 Task: Create a due date automation trigger when advanced on, on the monday of the week a card is due add dates due today at 11:00 AM.
Action: Mouse moved to (879, 261)
Screenshot: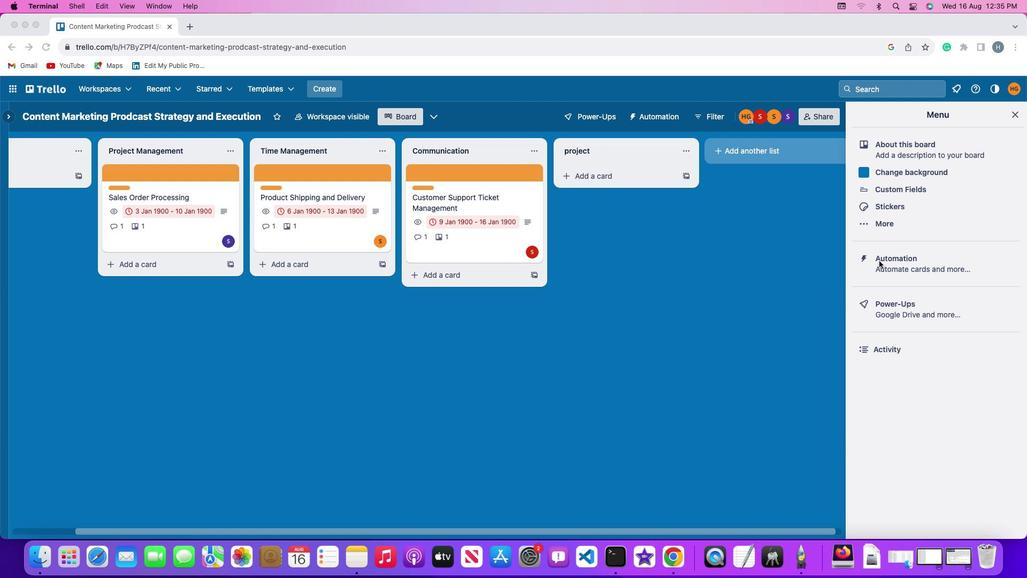 
Action: Mouse pressed left at (879, 261)
Screenshot: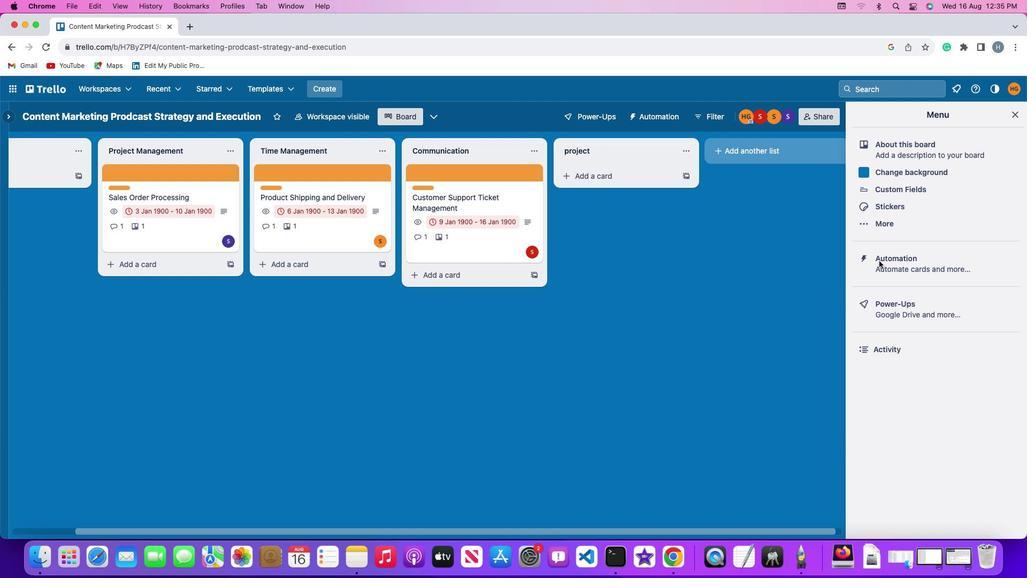 
Action: Mouse pressed left at (879, 261)
Screenshot: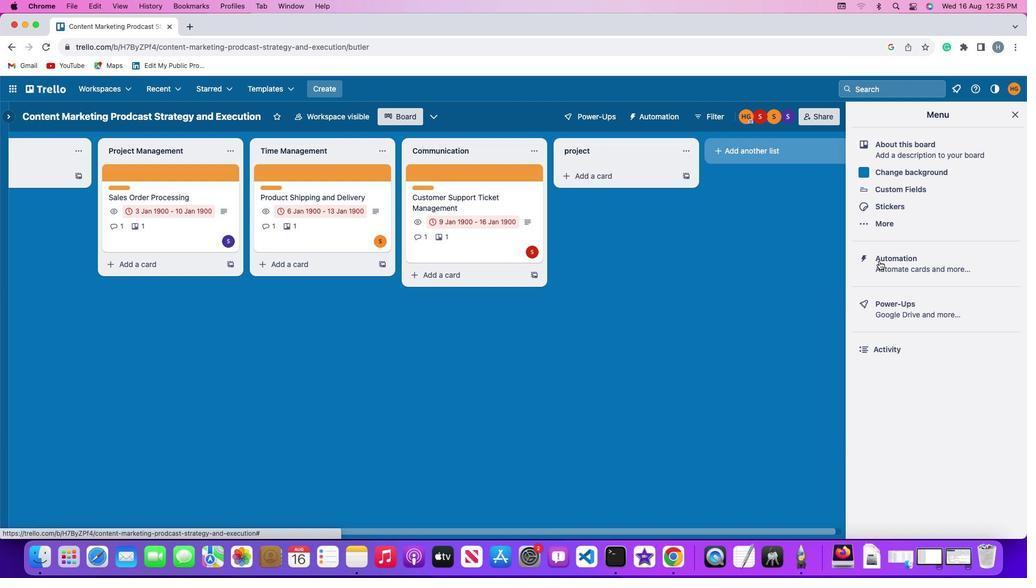 
Action: Mouse moved to (89, 255)
Screenshot: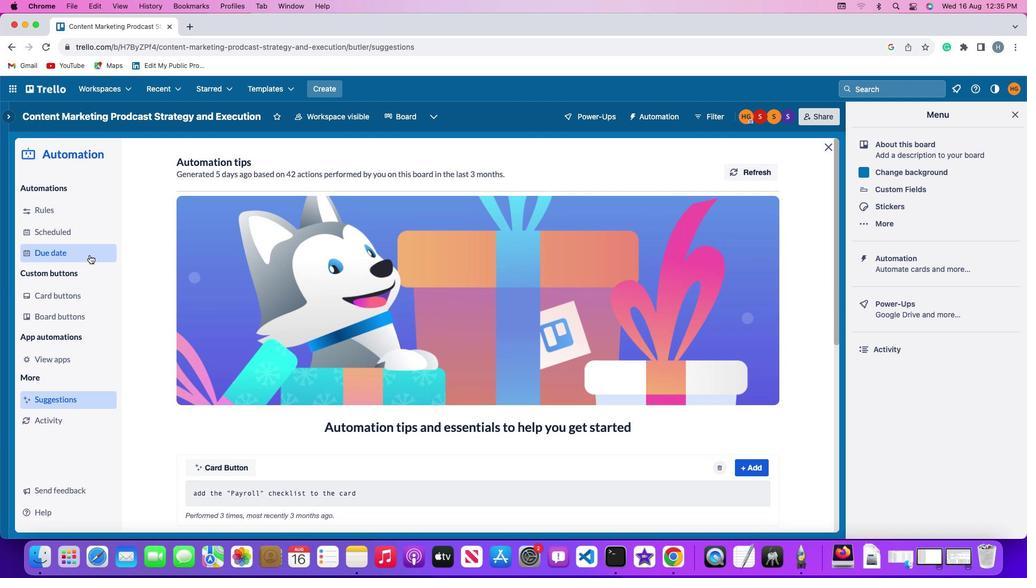 
Action: Mouse pressed left at (89, 255)
Screenshot: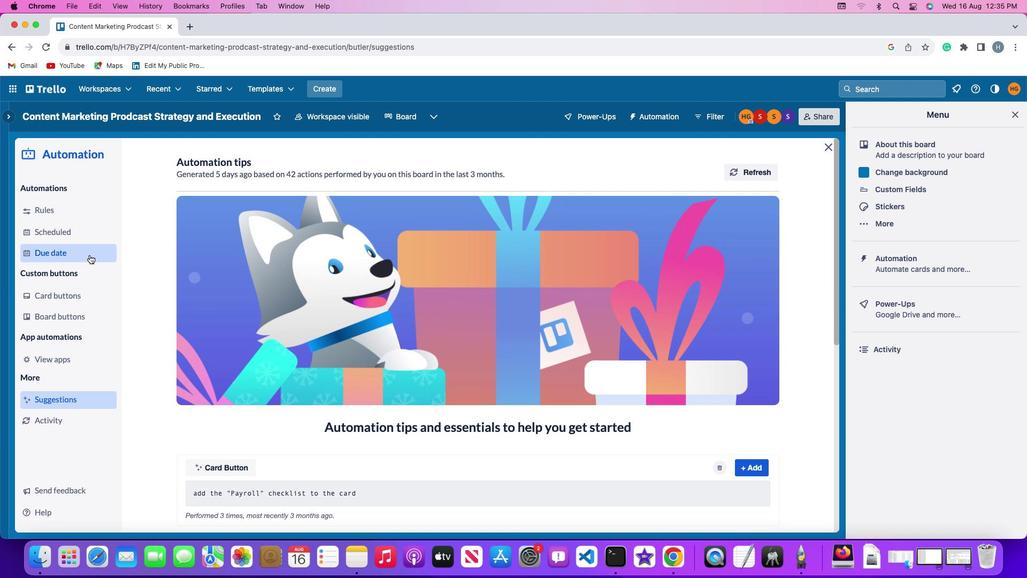 
Action: Mouse moved to (713, 164)
Screenshot: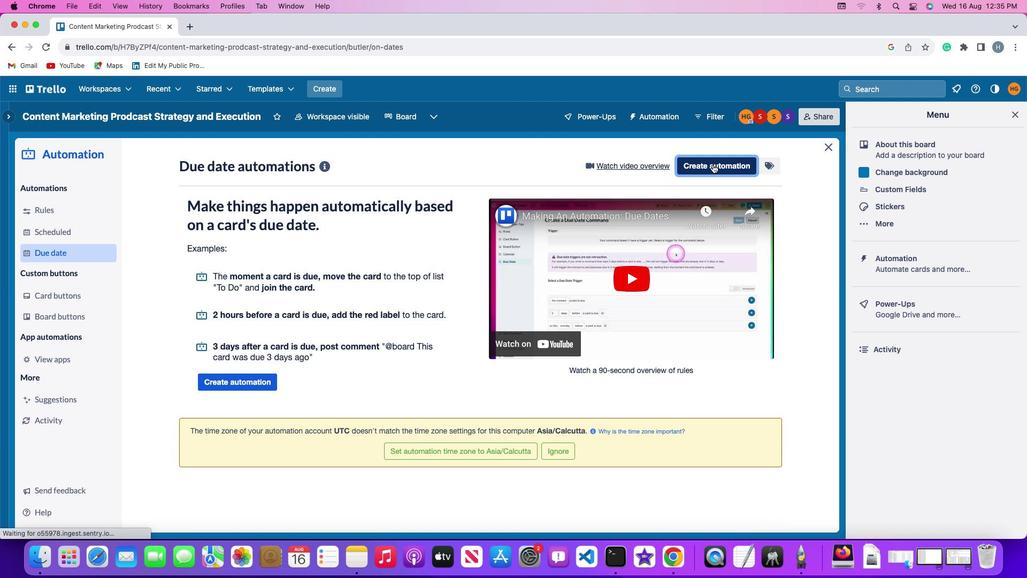 
Action: Mouse pressed left at (713, 164)
Screenshot: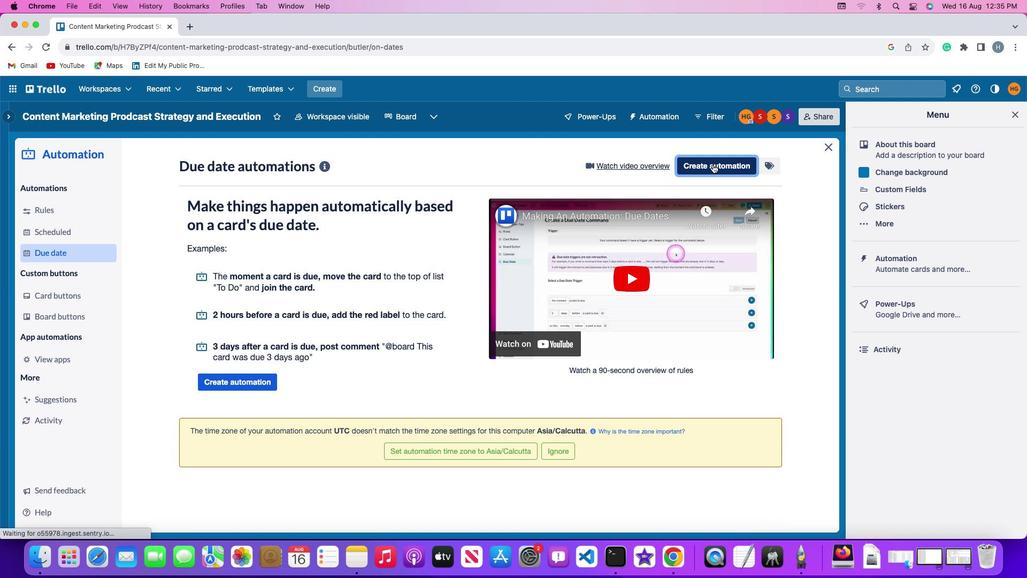 
Action: Mouse moved to (236, 264)
Screenshot: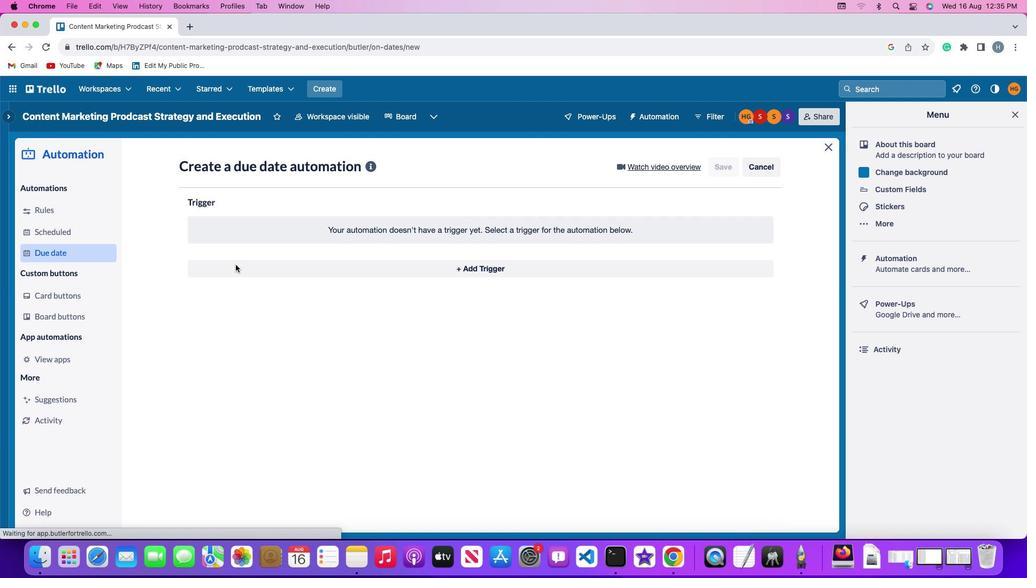 
Action: Mouse pressed left at (236, 264)
Screenshot: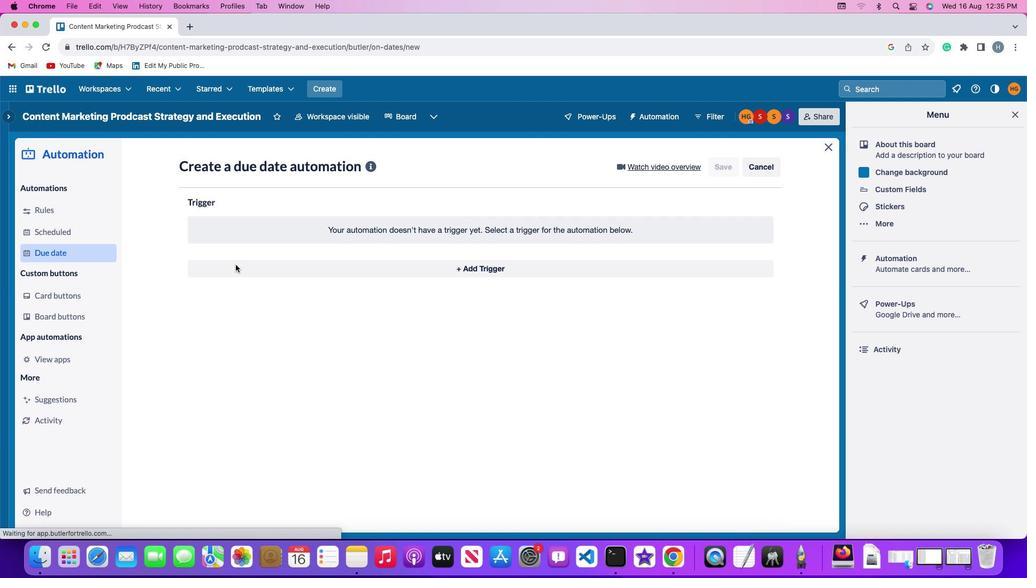 
Action: Mouse moved to (237, 462)
Screenshot: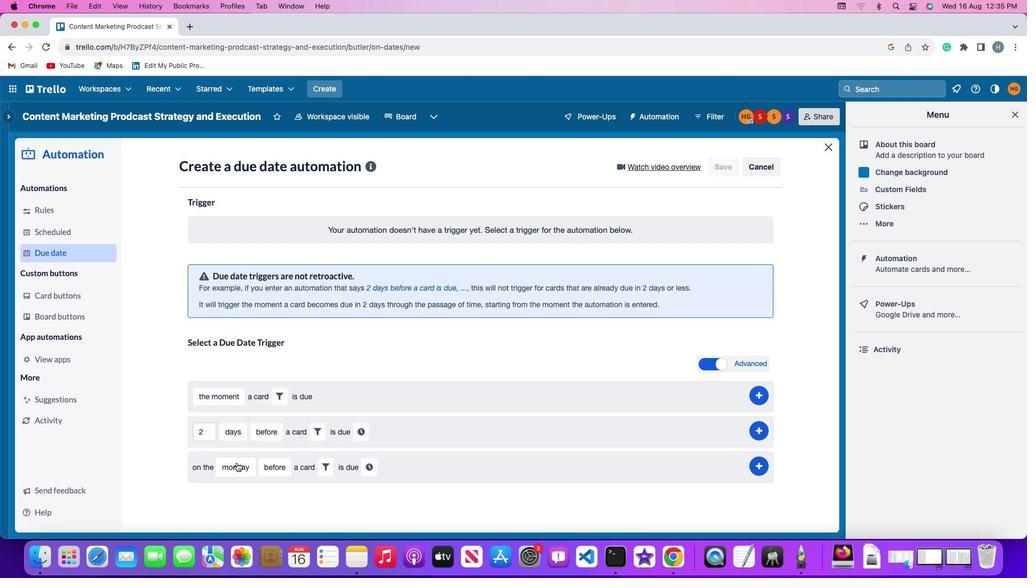 
Action: Mouse pressed left at (237, 462)
Screenshot: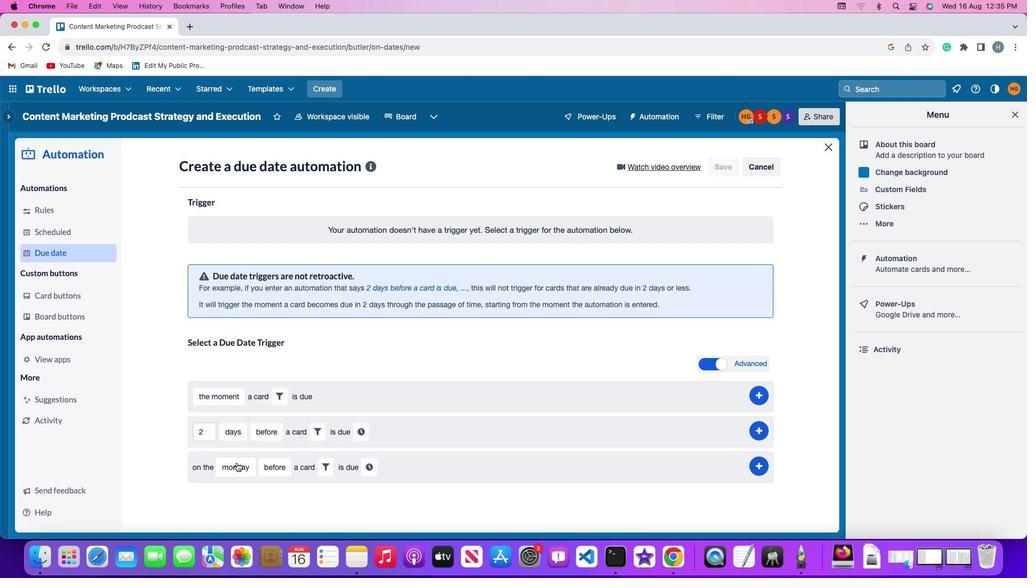
Action: Mouse moved to (239, 317)
Screenshot: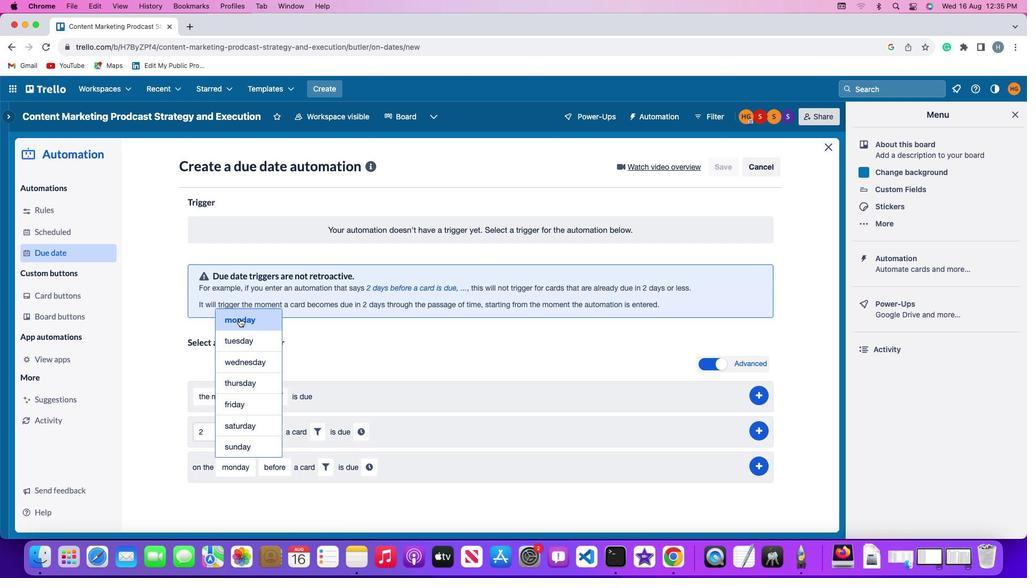 
Action: Mouse pressed left at (239, 317)
Screenshot: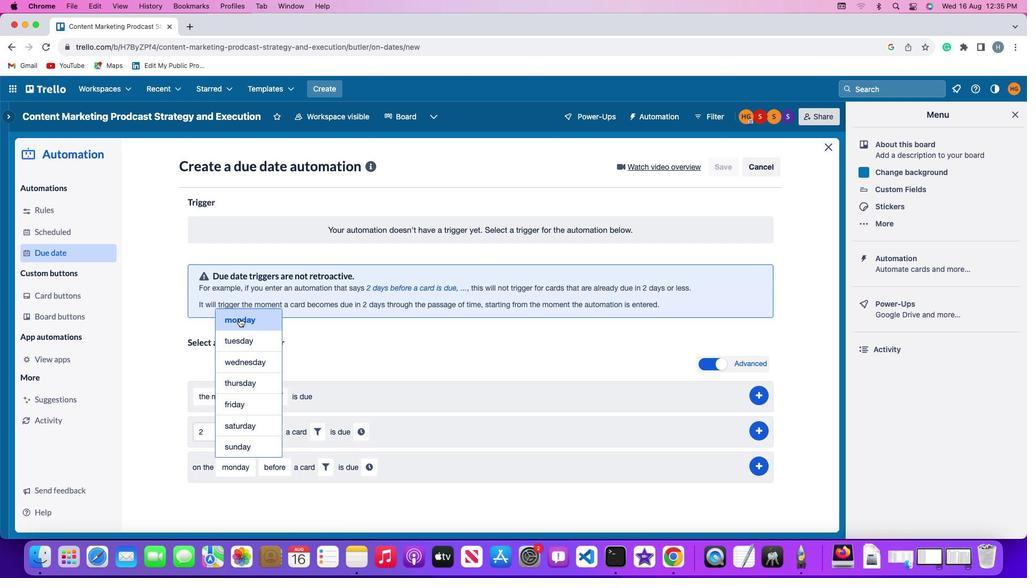 
Action: Mouse moved to (274, 471)
Screenshot: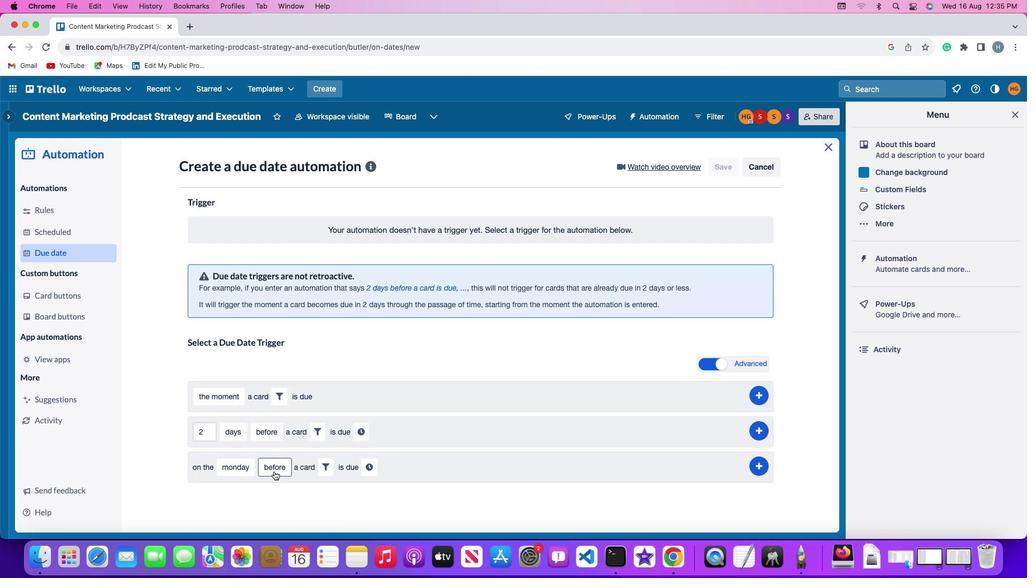 
Action: Mouse pressed left at (274, 471)
Screenshot: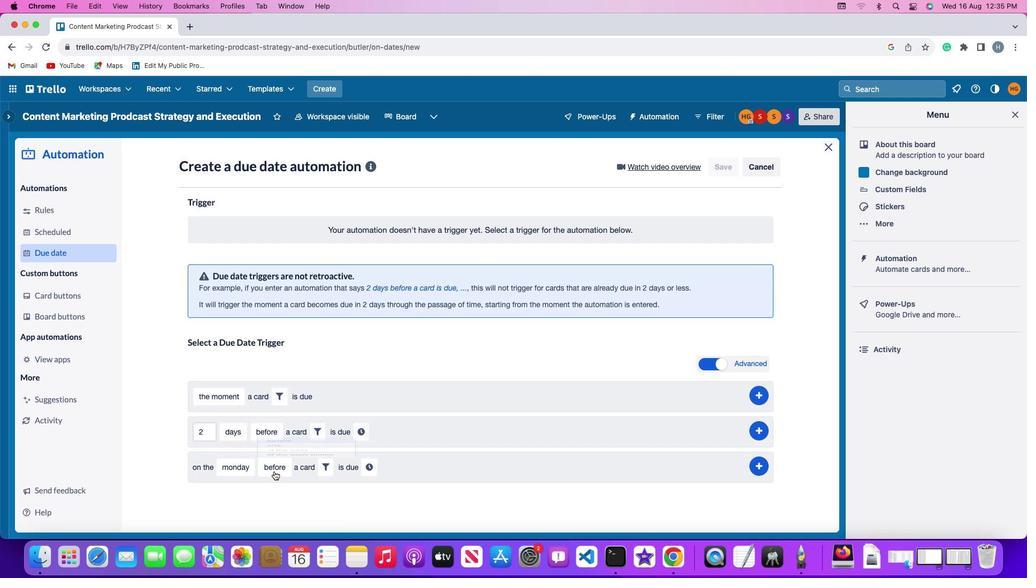 
Action: Mouse moved to (279, 428)
Screenshot: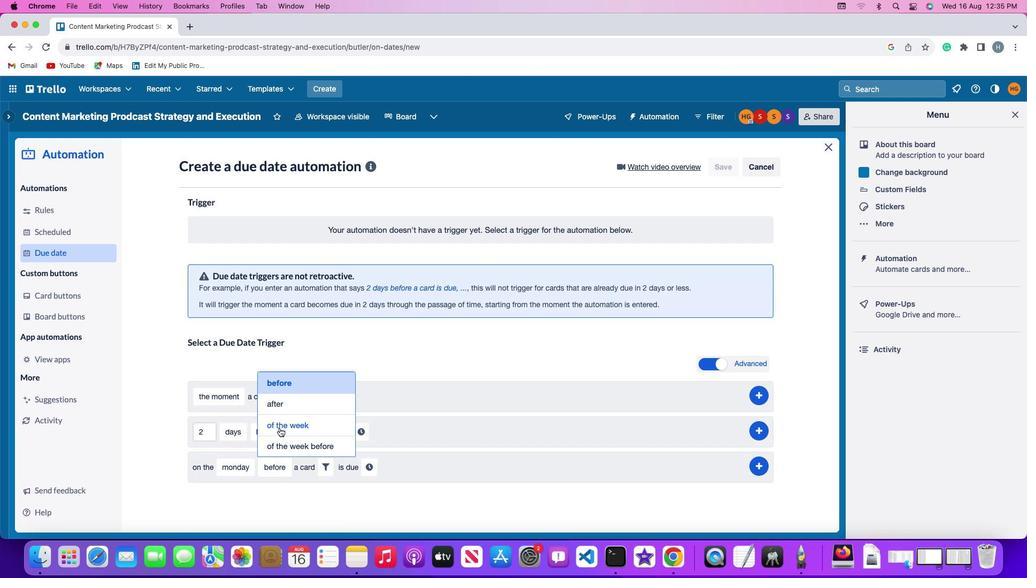 
Action: Mouse pressed left at (279, 428)
Screenshot: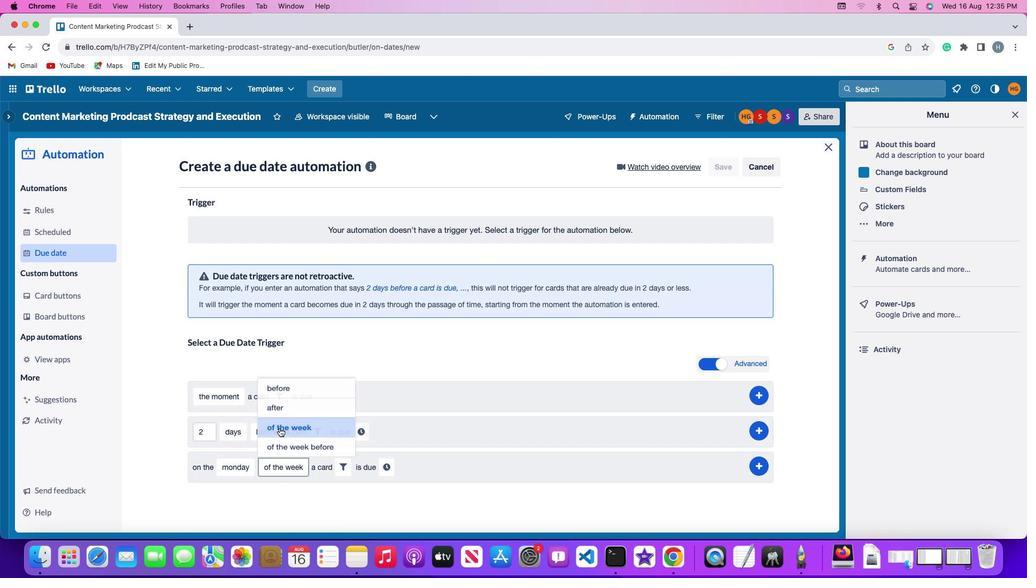 
Action: Mouse moved to (338, 467)
Screenshot: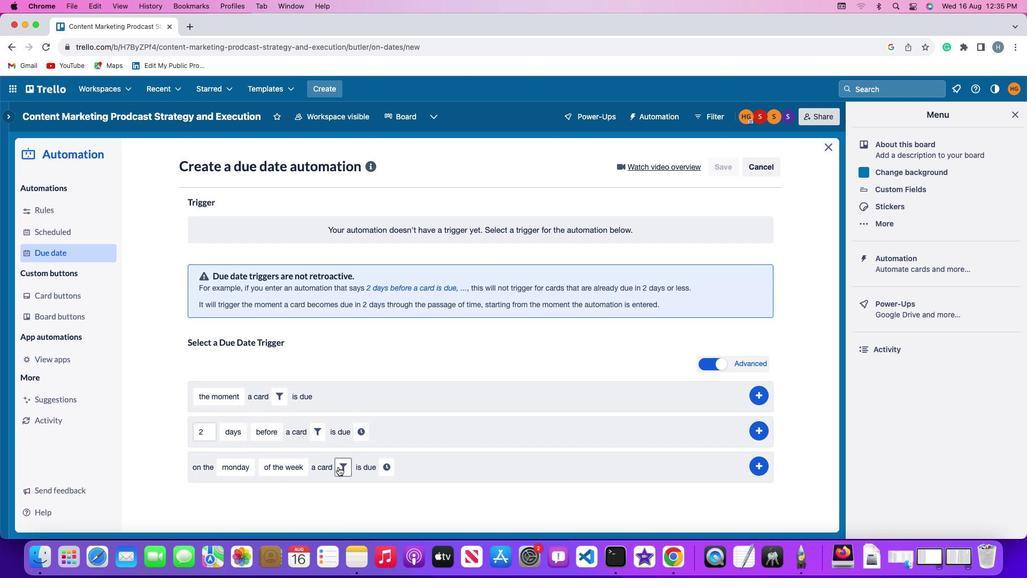 
Action: Mouse pressed left at (338, 467)
Screenshot: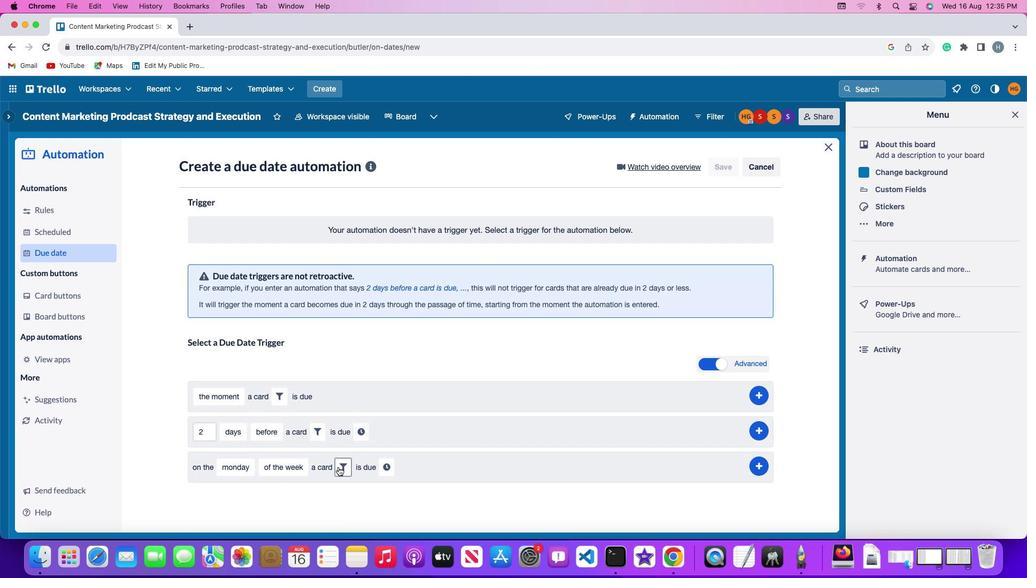 
Action: Mouse moved to (395, 498)
Screenshot: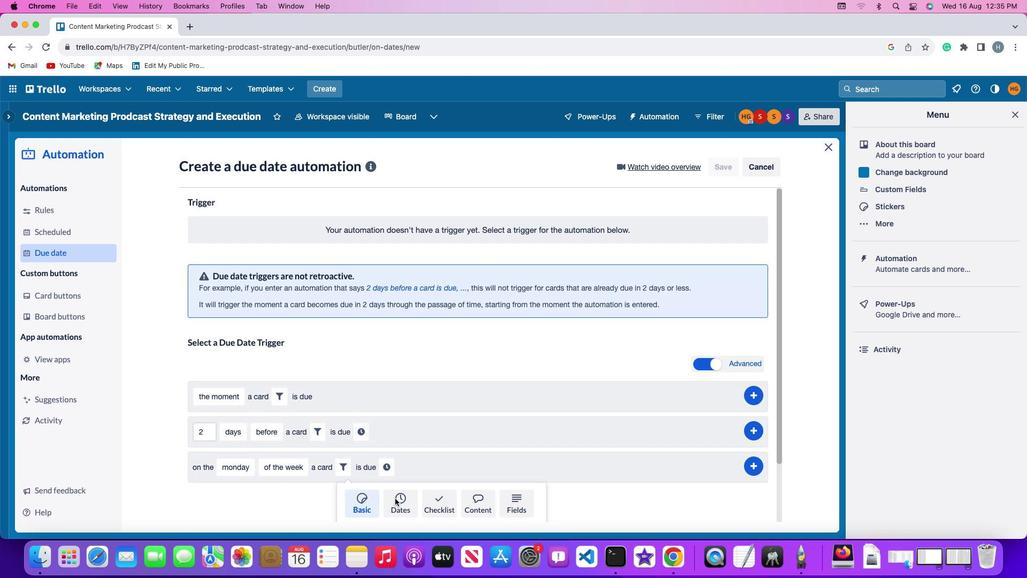 
Action: Mouse pressed left at (395, 498)
Screenshot: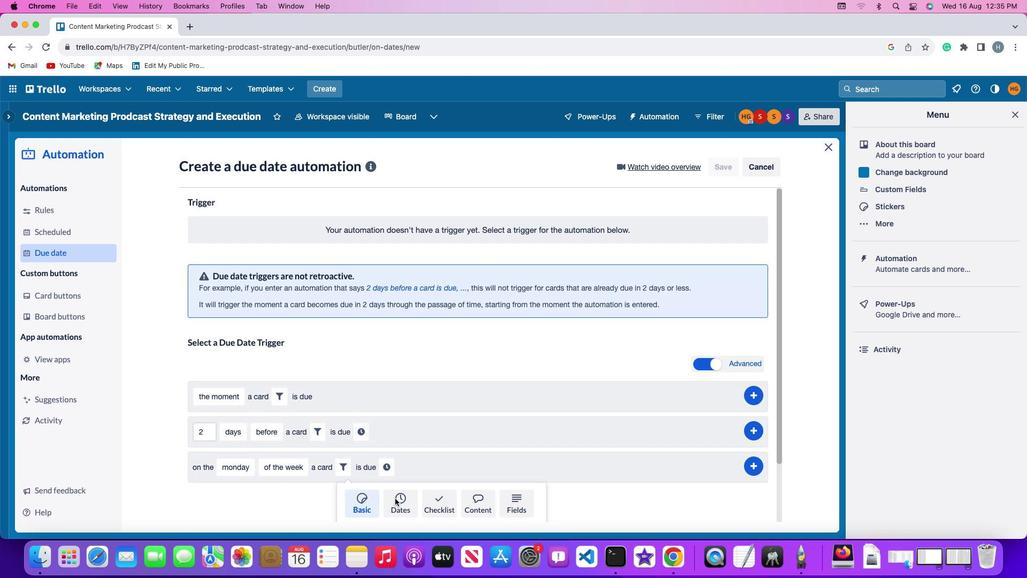 
Action: Mouse moved to (294, 496)
Screenshot: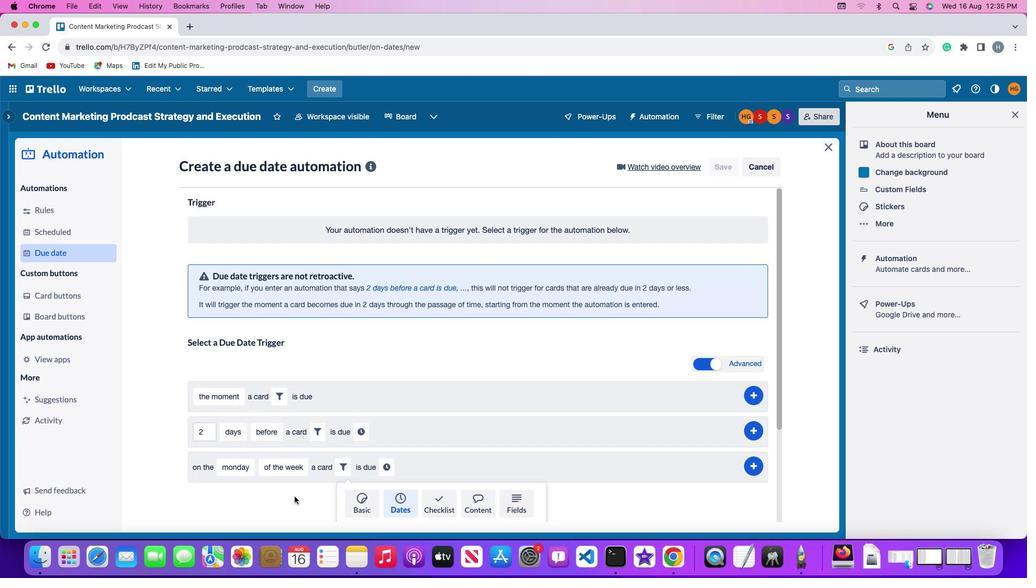
Action: Mouse scrolled (294, 496) with delta (0, 0)
Screenshot: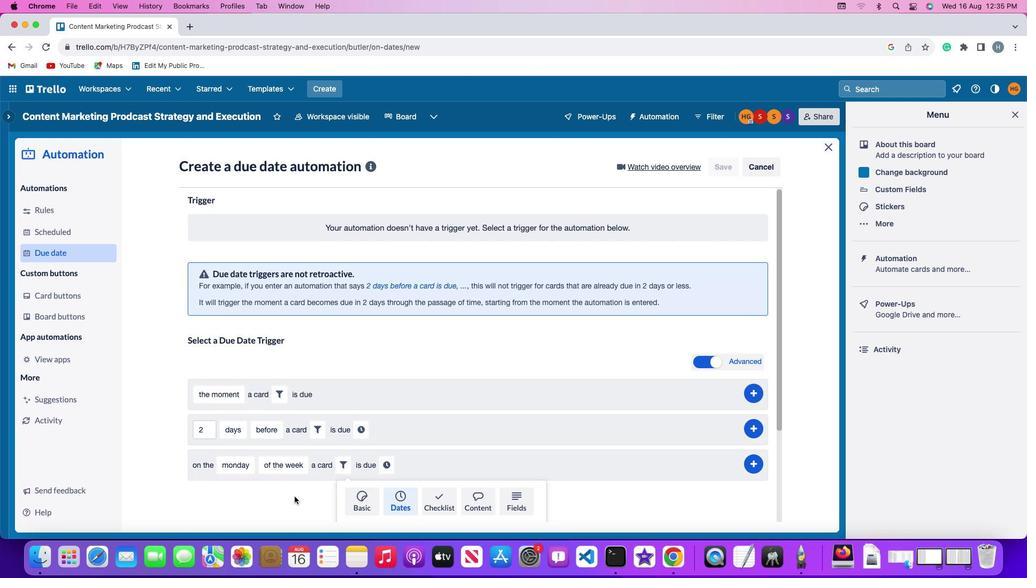 
Action: Mouse scrolled (294, 496) with delta (0, 0)
Screenshot: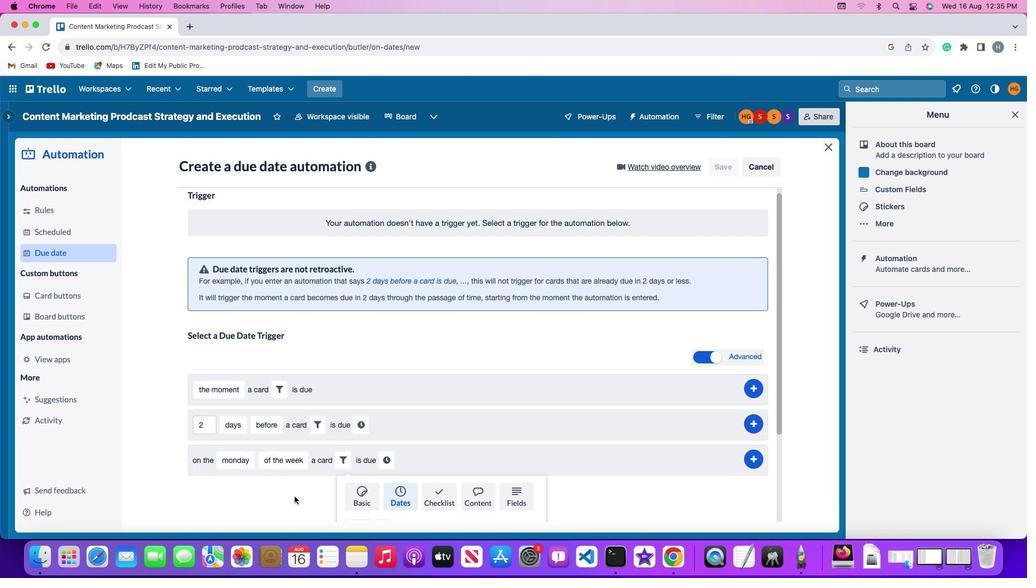 
Action: Mouse scrolled (294, 496) with delta (0, -1)
Screenshot: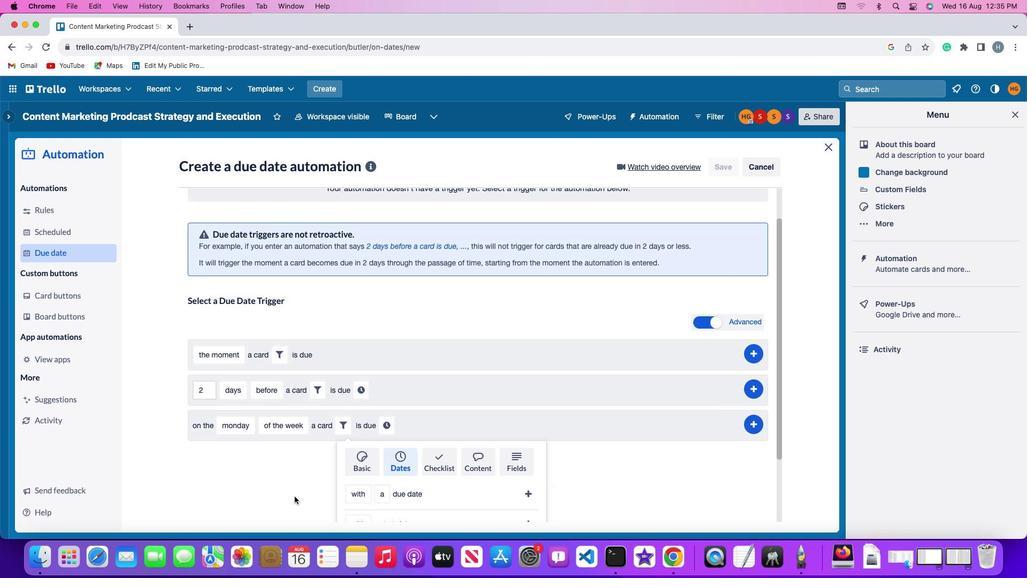 
Action: Mouse scrolled (294, 496) with delta (0, -2)
Screenshot: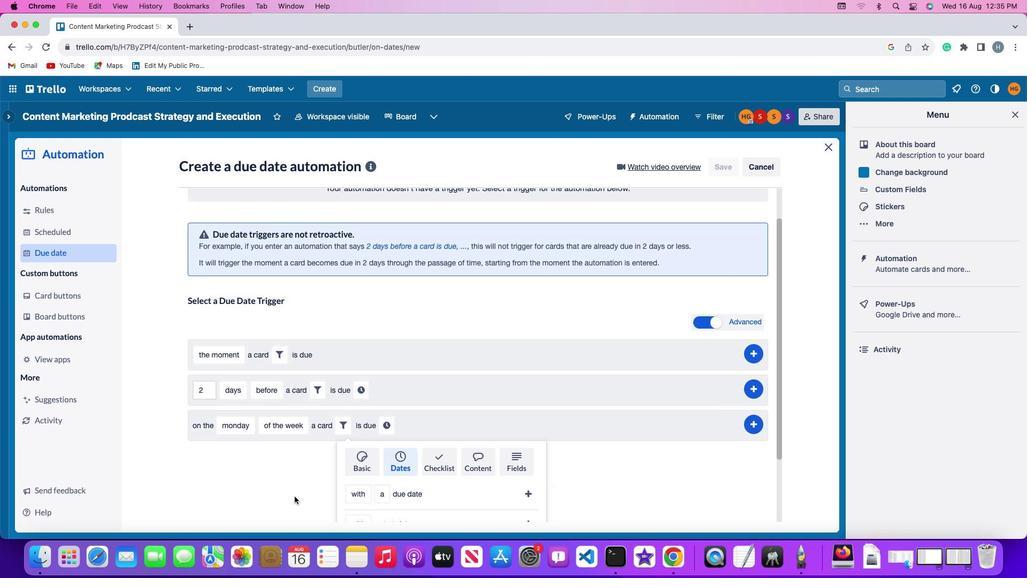 
Action: Mouse scrolled (294, 496) with delta (0, -2)
Screenshot: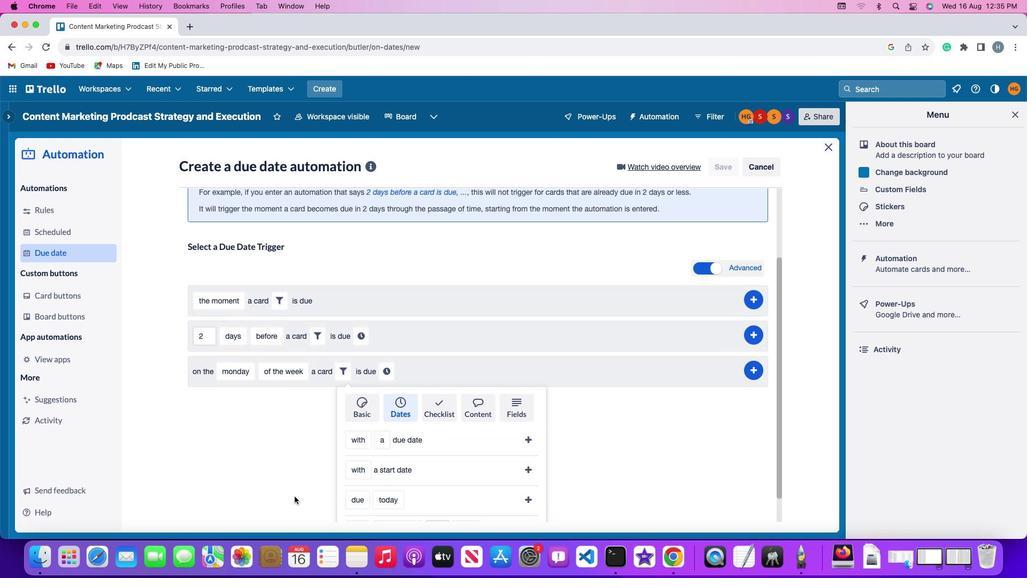 
Action: Mouse moved to (357, 463)
Screenshot: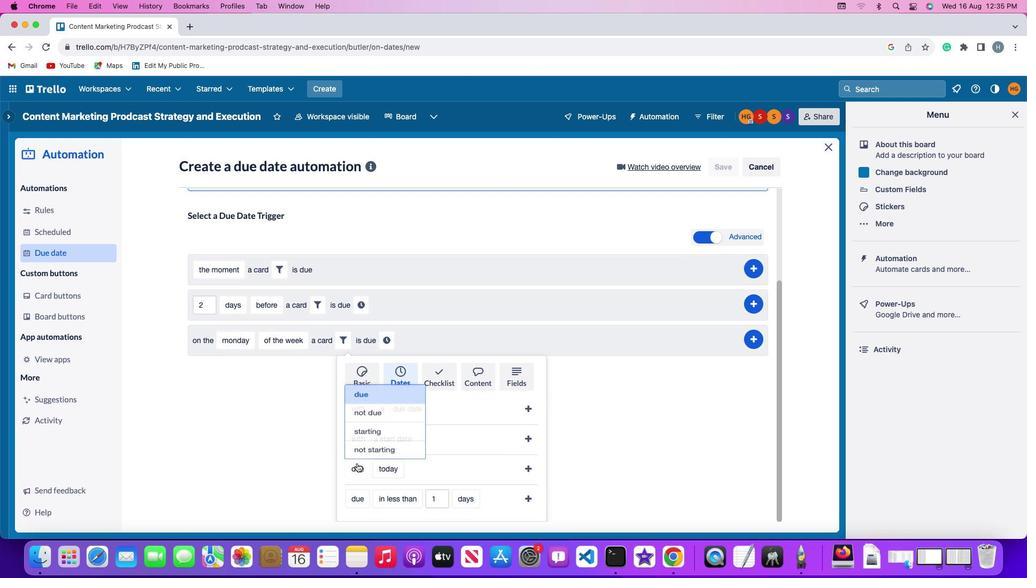 
Action: Mouse pressed left at (357, 463)
Screenshot: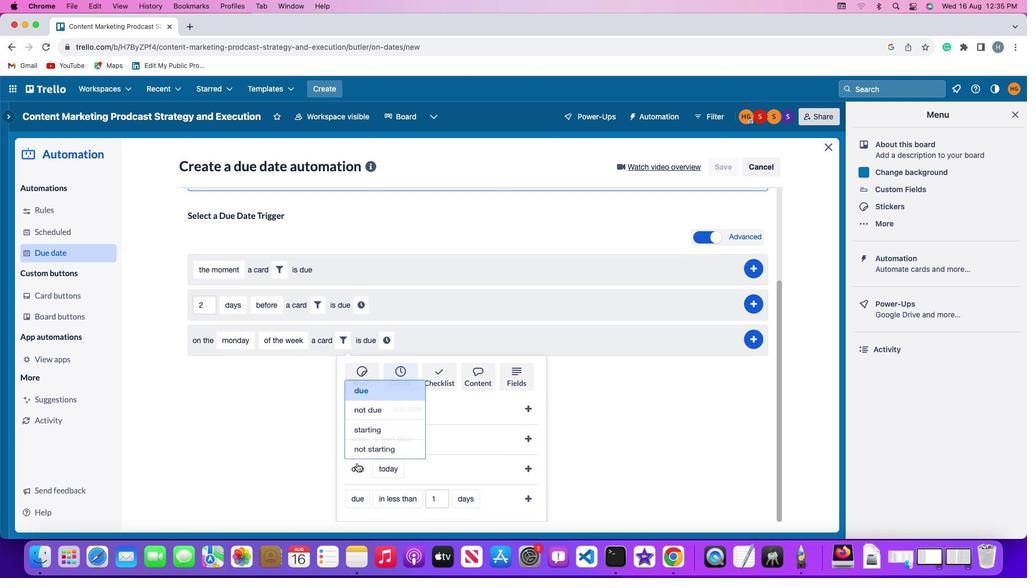 
Action: Mouse moved to (375, 384)
Screenshot: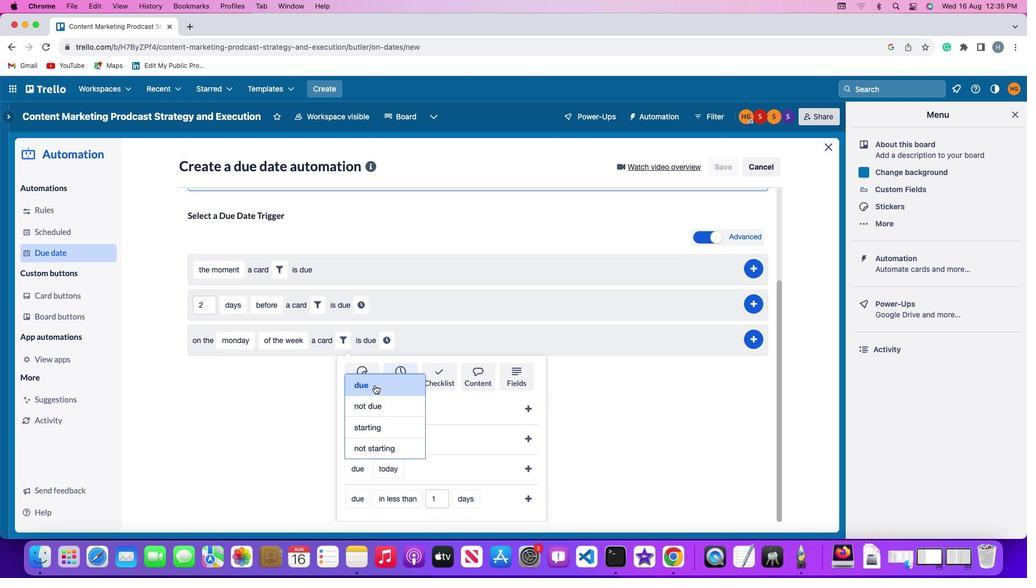 
Action: Mouse pressed left at (375, 384)
Screenshot: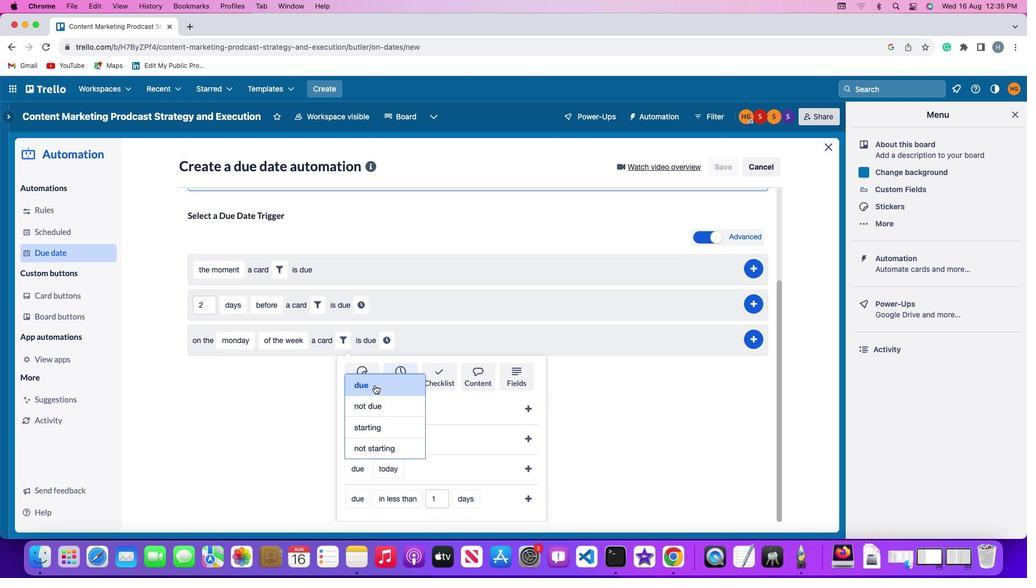 
Action: Mouse moved to (387, 469)
Screenshot: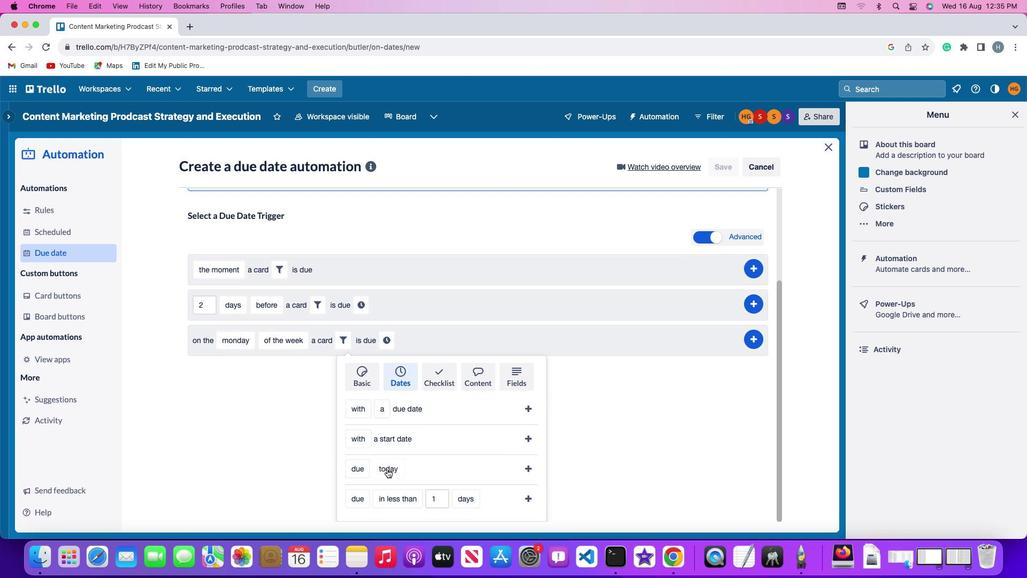 
Action: Mouse pressed left at (387, 469)
Screenshot: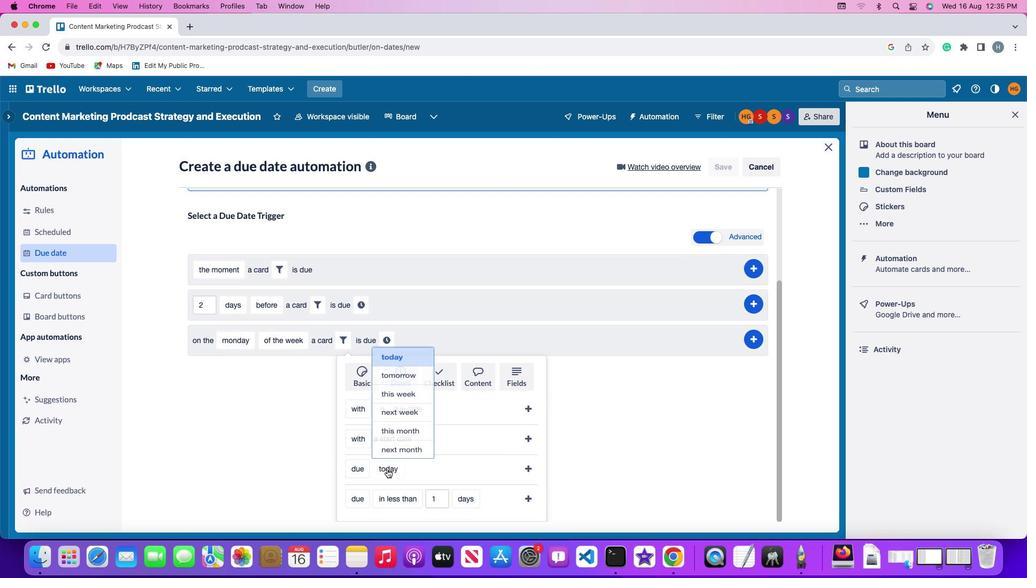 
Action: Mouse moved to (402, 342)
Screenshot: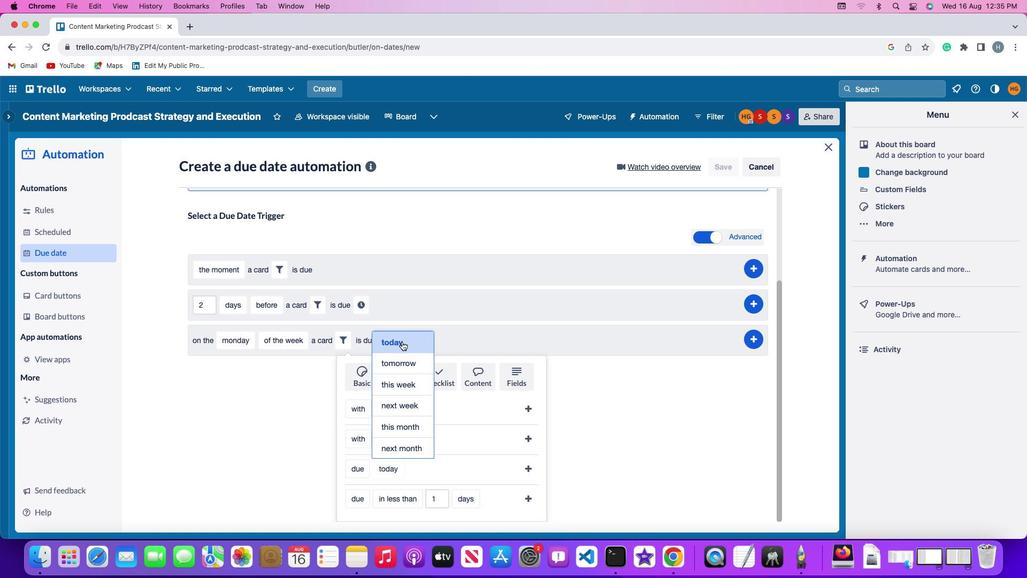 
Action: Mouse pressed left at (402, 342)
Screenshot: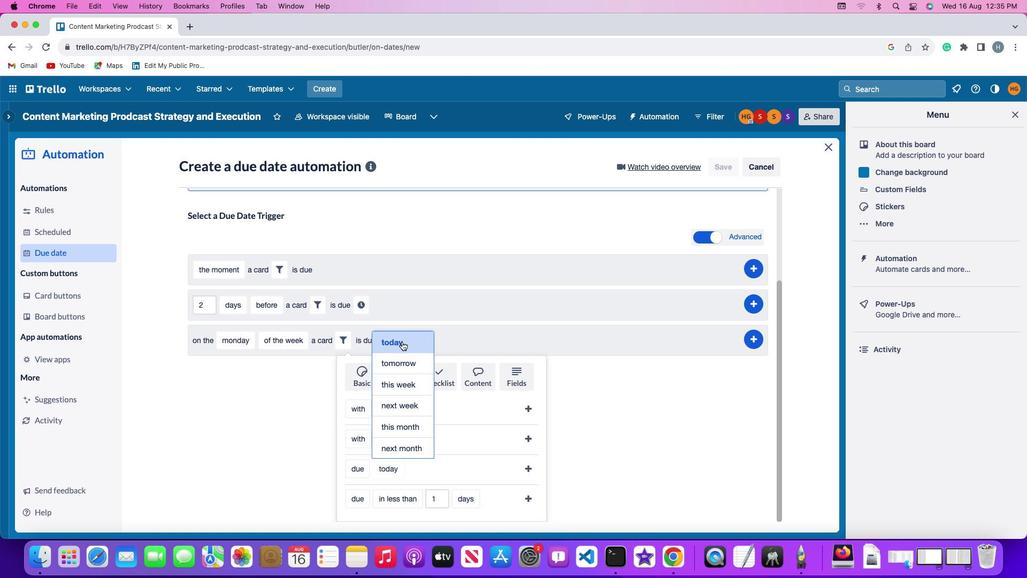 
Action: Mouse moved to (532, 467)
Screenshot: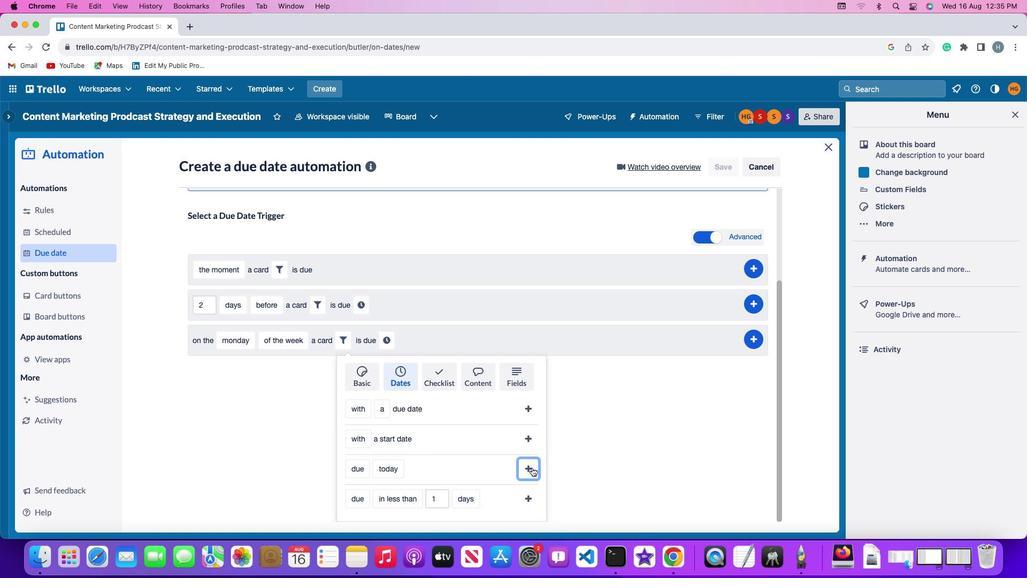 
Action: Mouse pressed left at (532, 467)
Screenshot: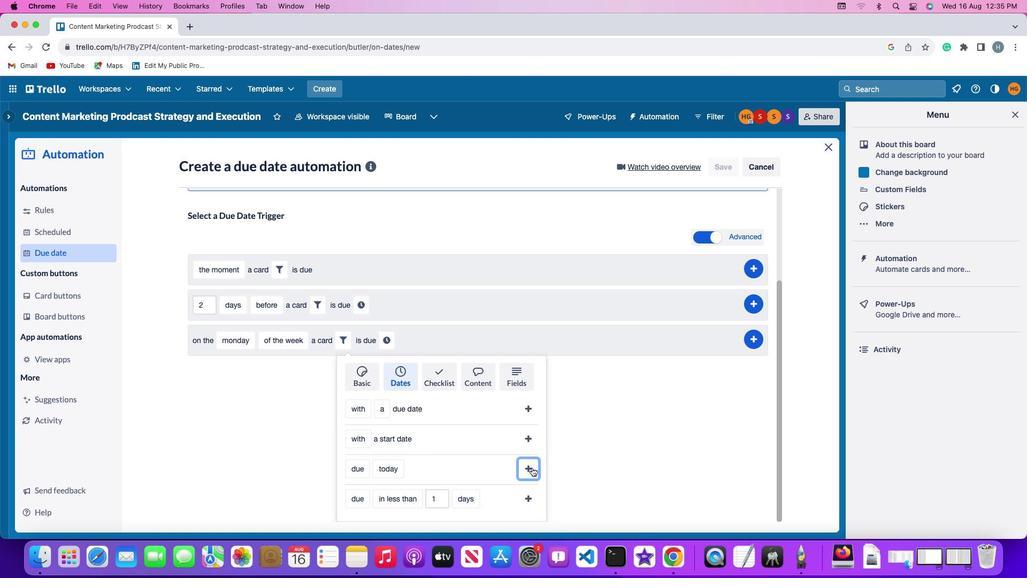 
Action: Mouse moved to (450, 463)
Screenshot: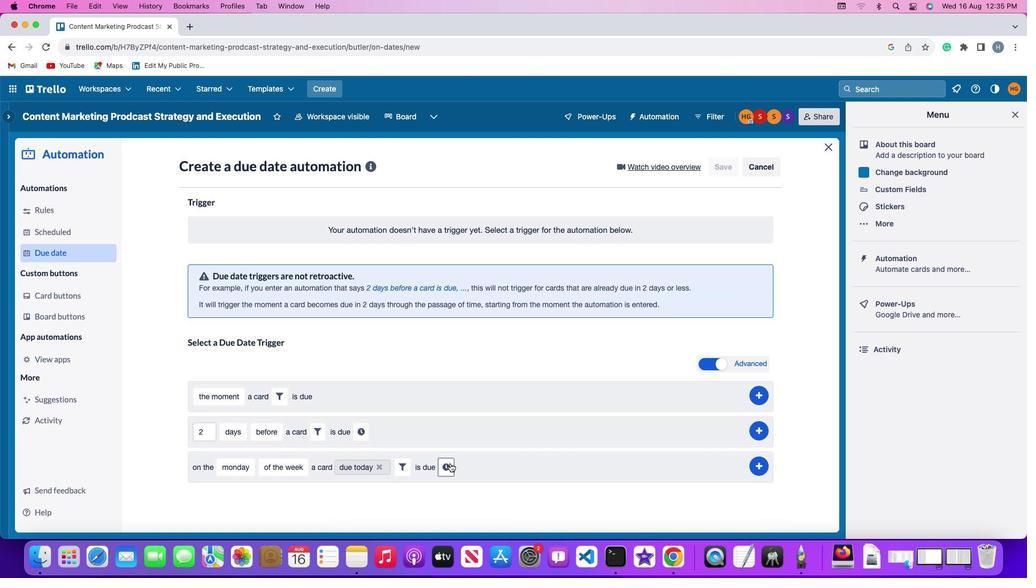 
Action: Mouse pressed left at (450, 463)
Screenshot: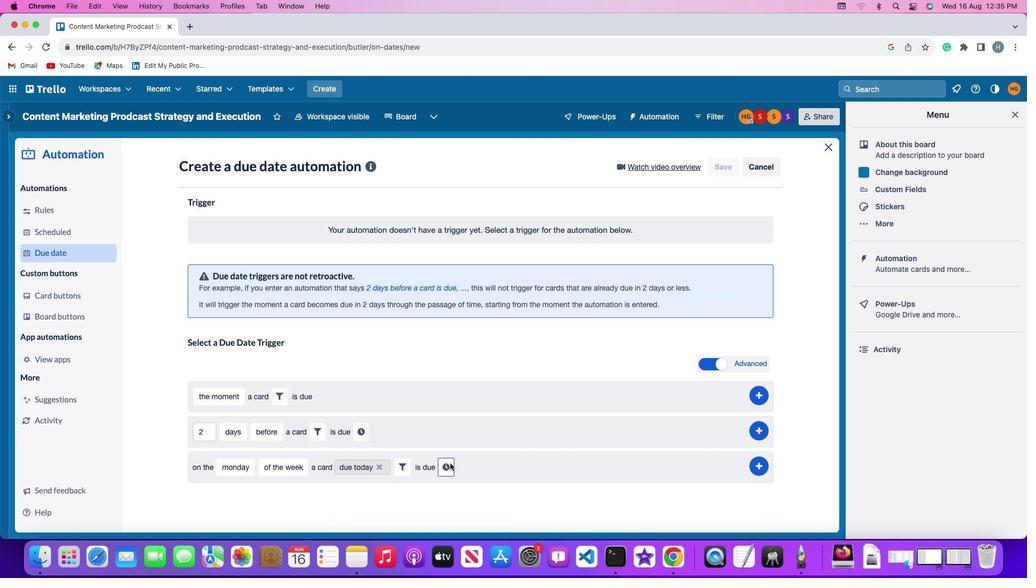 
Action: Mouse moved to (475, 467)
Screenshot: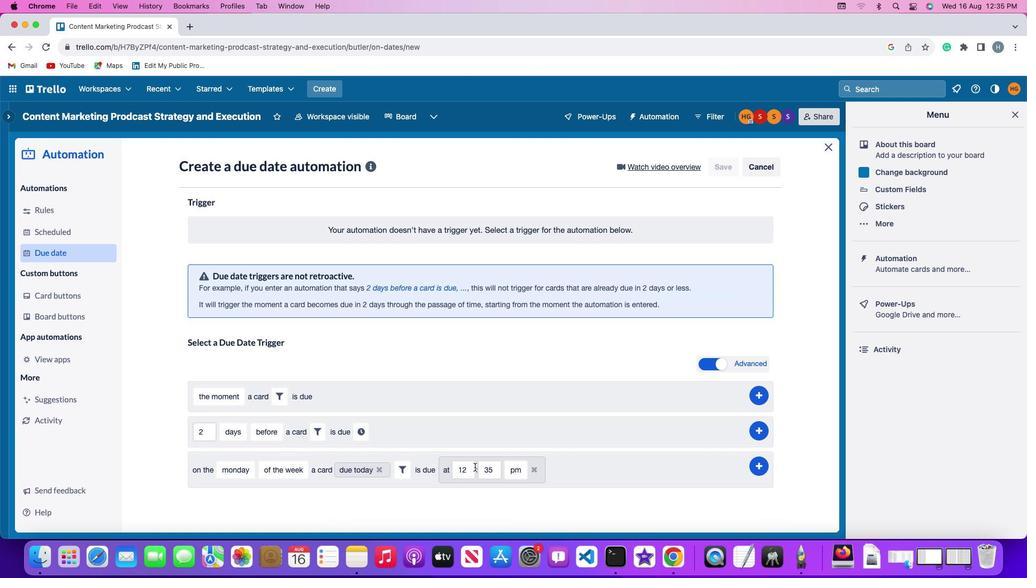 
Action: Mouse pressed left at (475, 467)
Screenshot: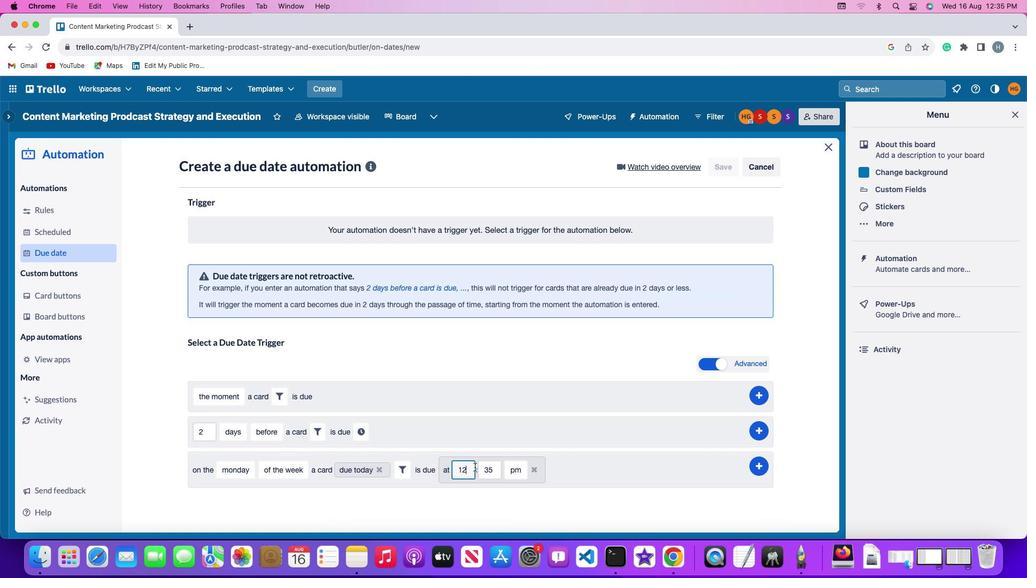 
Action: Mouse moved to (473, 465)
Screenshot: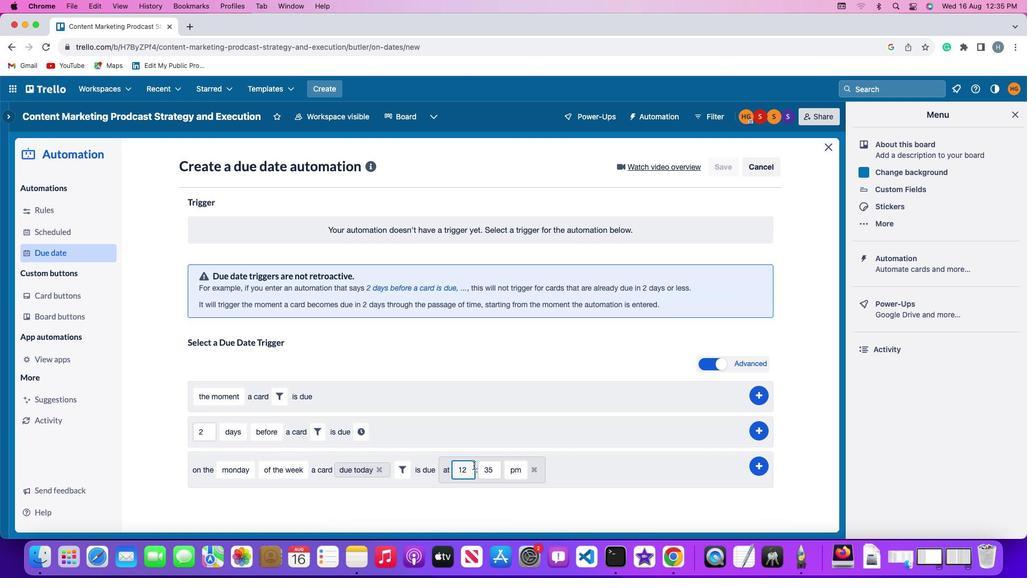 
Action: Key pressed Key.backspace
Screenshot: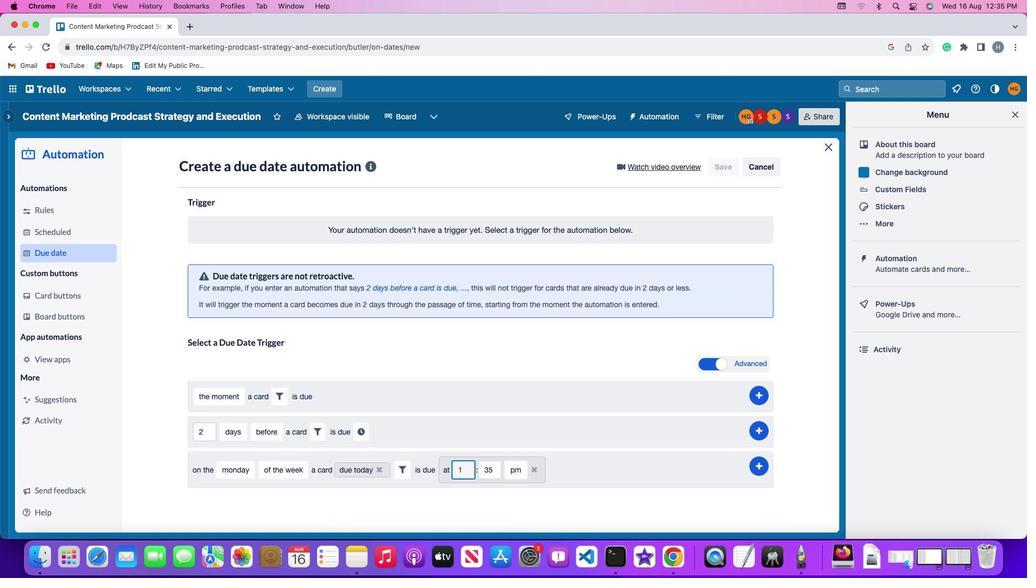 
Action: Mouse moved to (473, 465)
Screenshot: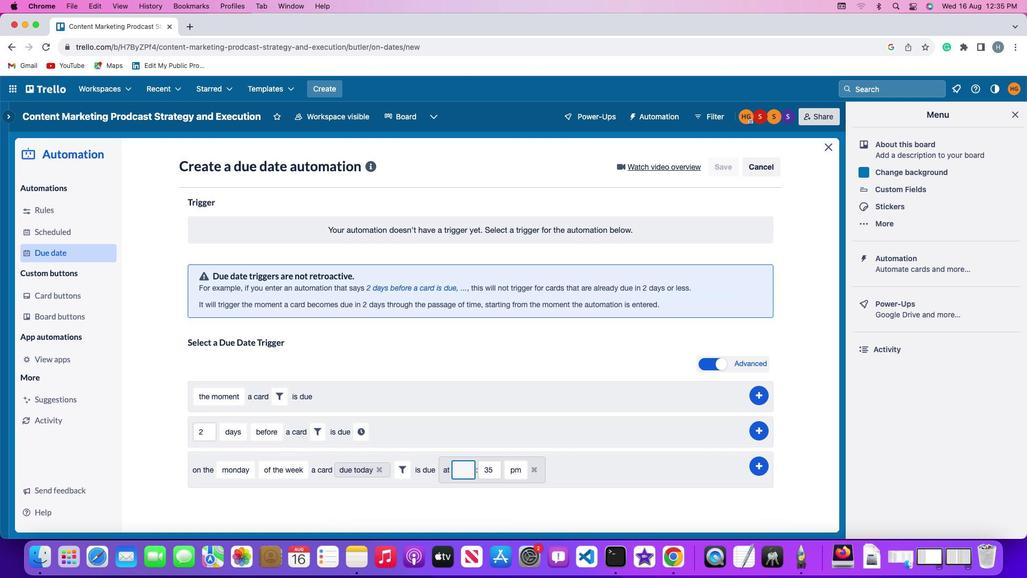 
Action: Key pressed Key.backspace'1''1'
Screenshot: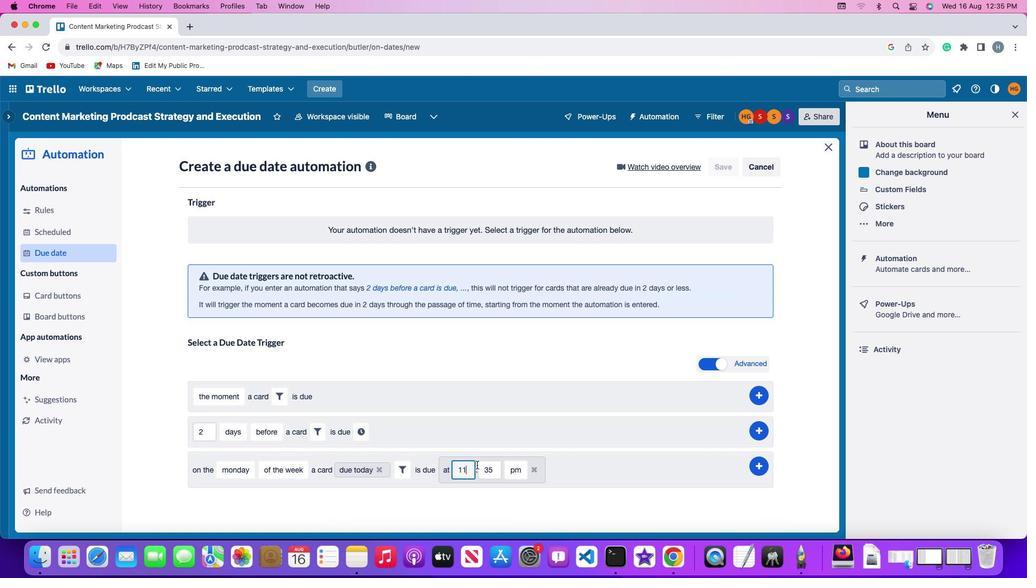 
Action: Mouse moved to (498, 468)
Screenshot: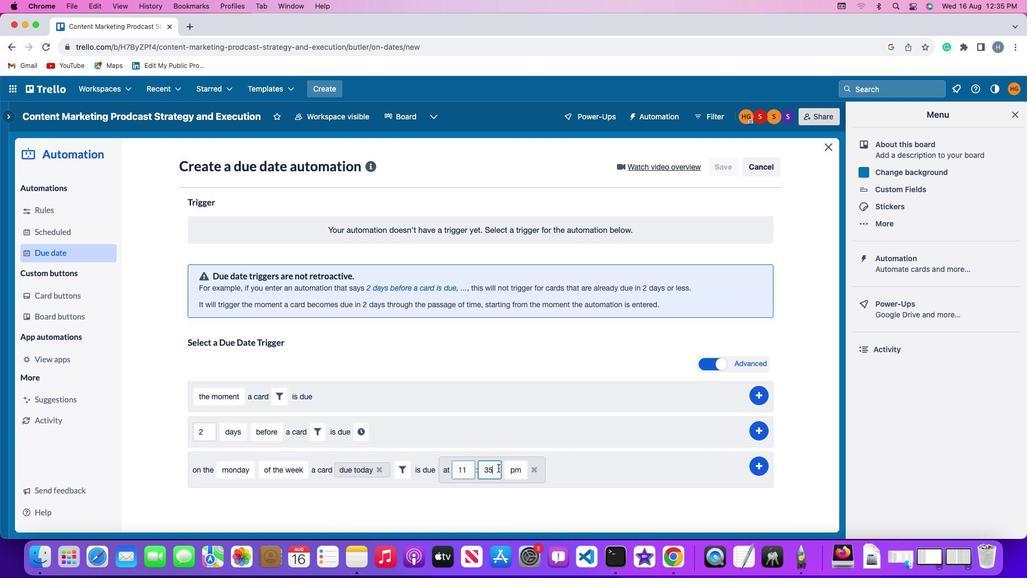 
Action: Mouse pressed left at (498, 468)
Screenshot: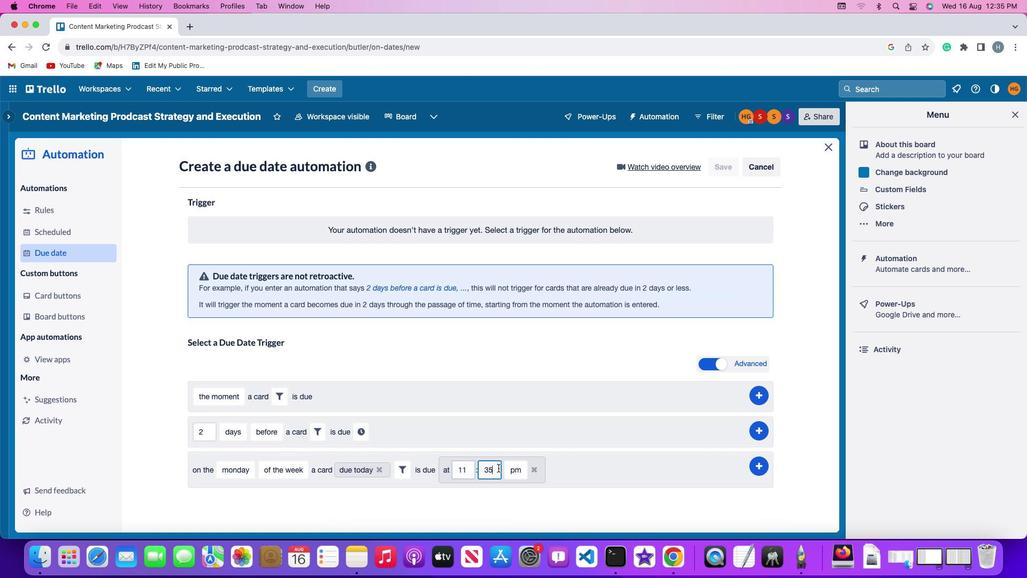 
Action: Key pressed Key.backspaceKey.backspace'0''0'
Screenshot: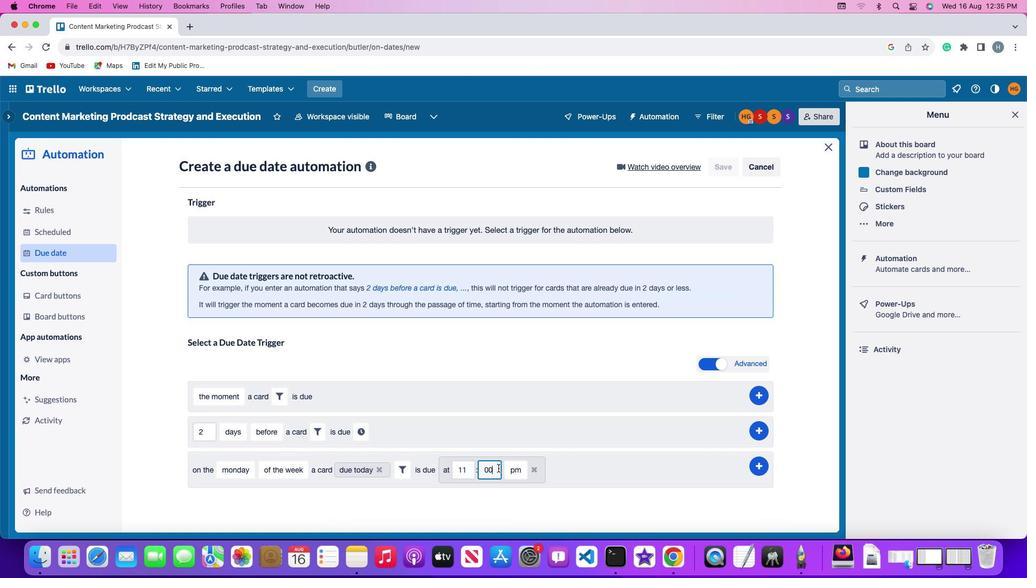 
Action: Mouse moved to (517, 467)
Screenshot: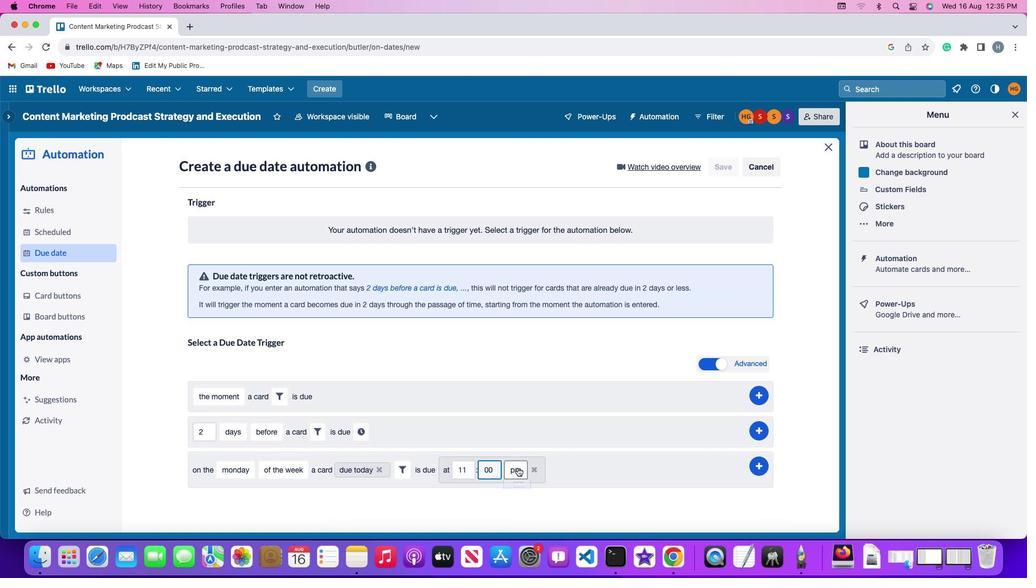 
Action: Mouse pressed left at (517, 467)
Screenshot: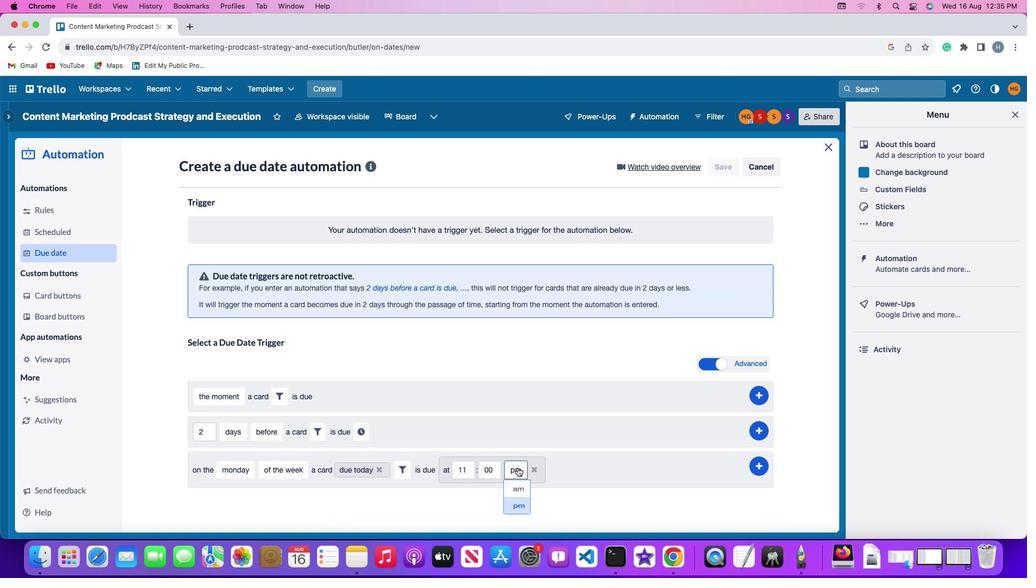 
Action: Mouse moved to (519, 484)
Screenshot: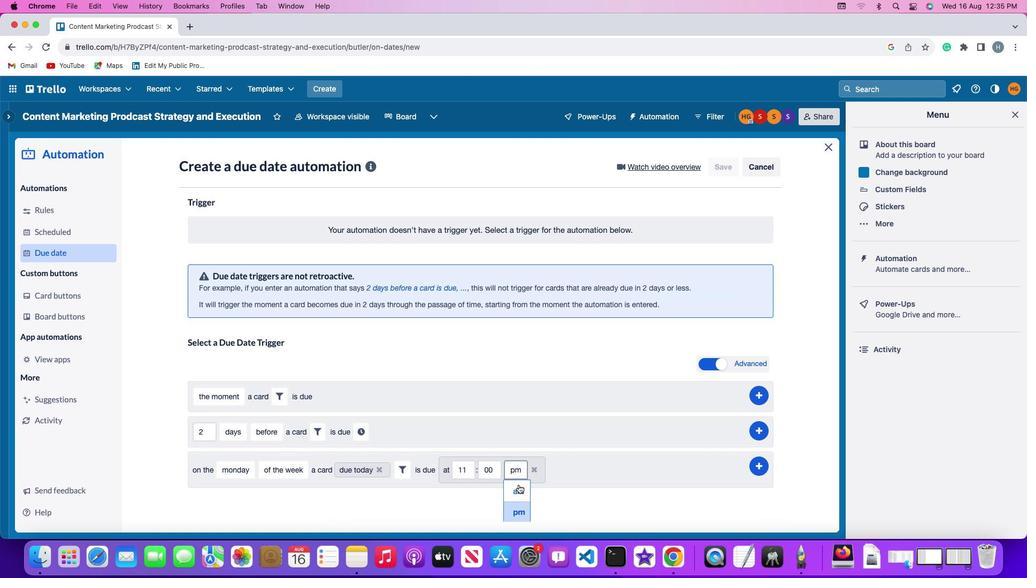 
Action: Mouse pressed left at (519, 484)
Screenshot: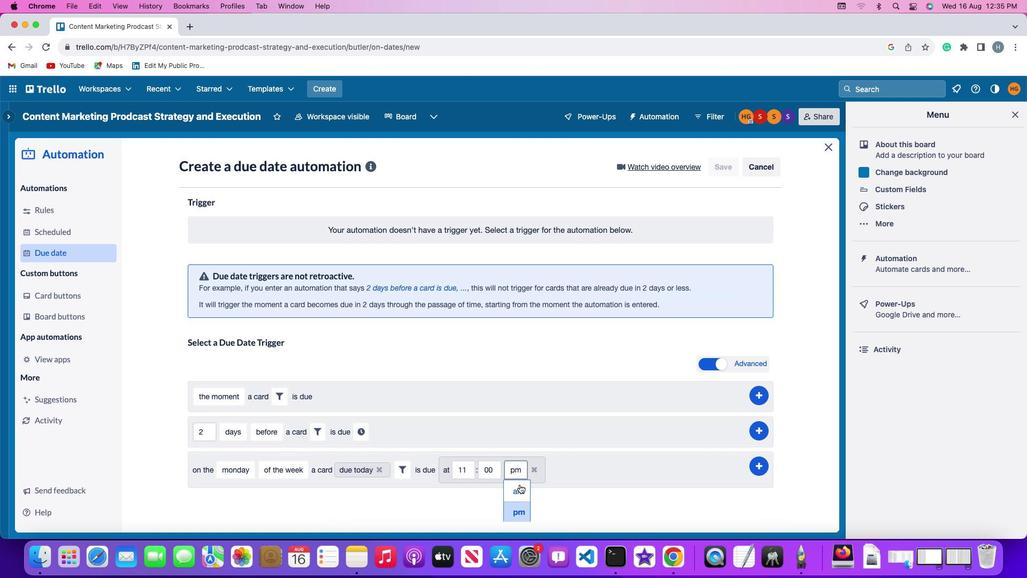 
Action: Mouse moved to (759, 460)
Screenshot: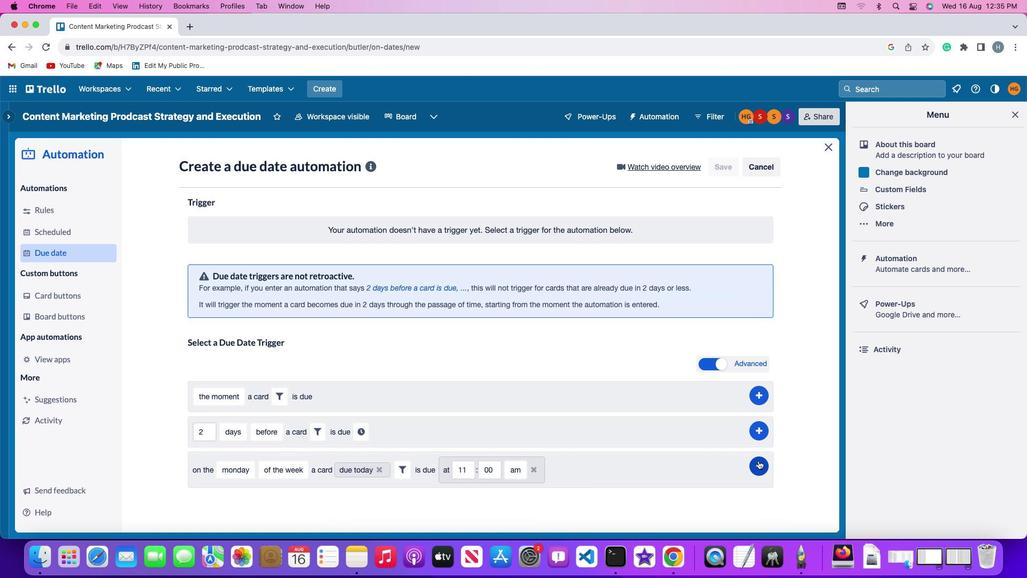 
Action: Mouse pressed left at (759, 460)
Screenshot: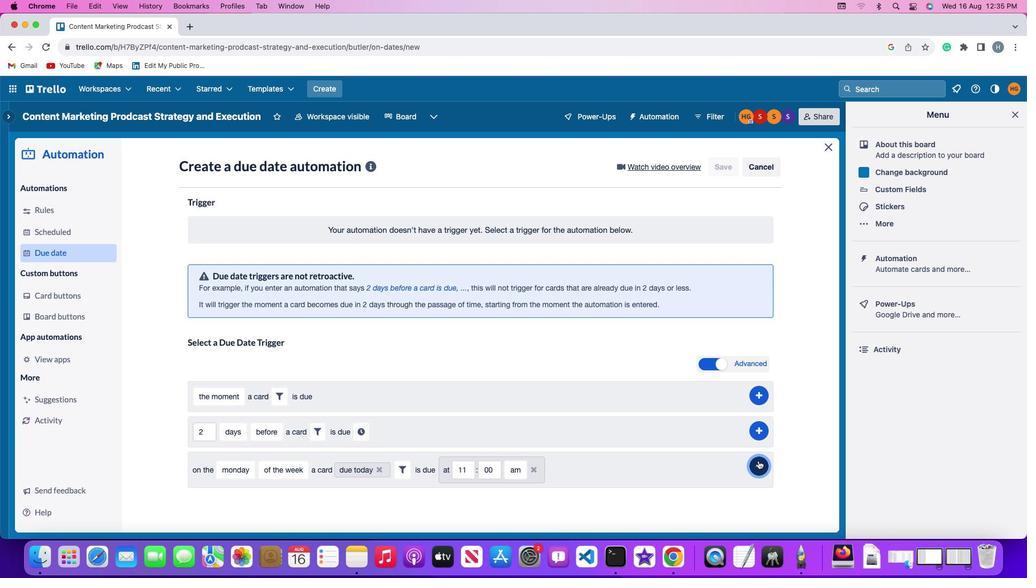 
Action: Mouse moved to (819, 381)
Screenshot: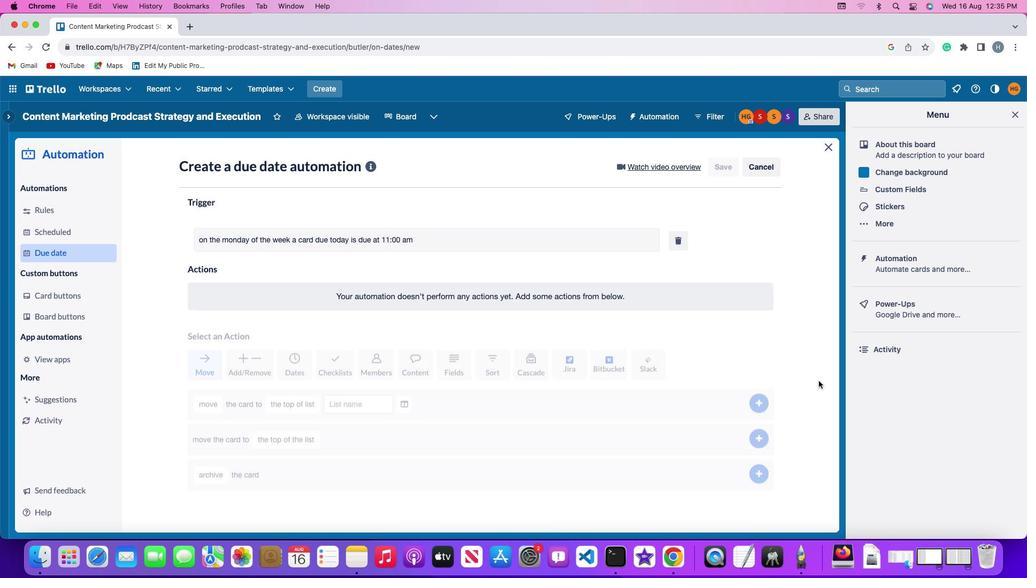 
